 Task: Open a blank google sheet and write heading  Discount data  Add 10 product name:-  'Apple, Banana,_x000D_
Orange, Tomato, Potato, Onion, Carrot, Milk, Bread, Eggs (dozen). ' in march Last week sales are  1.99, 0.49, 0.79, 1.29, 0.99, 0.89, 0.69, 2.49, 1.99, 2.99.Discount (%):-  10, 20, 15, 5, 12, 8, 25, 10, 15, 20. Save page auditingSalesBySKU_2022
Action: Mouse moved to (263, 153)
Screenshot: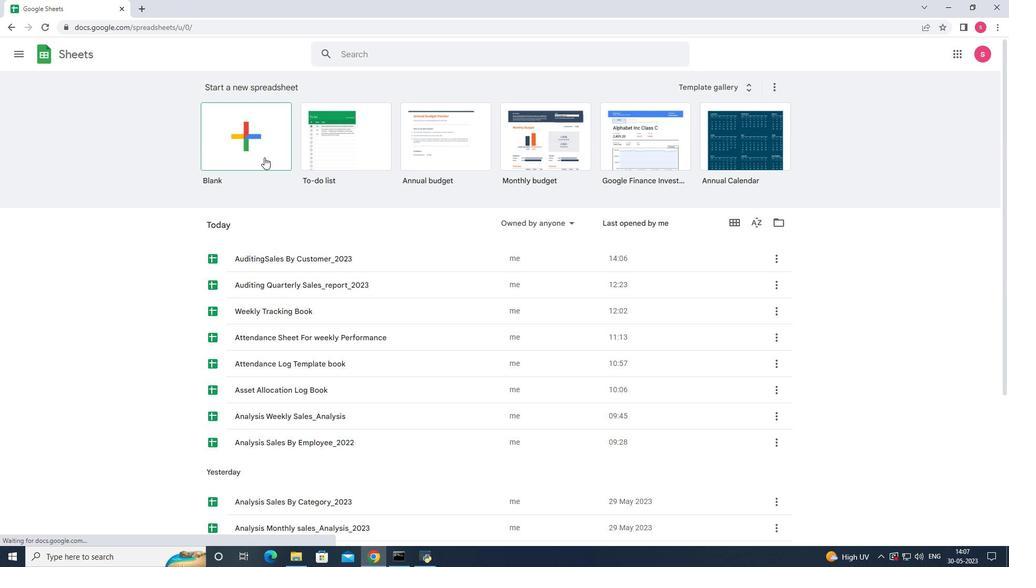 
Action: Mouse pressed left at (263, 153)
Screenshot: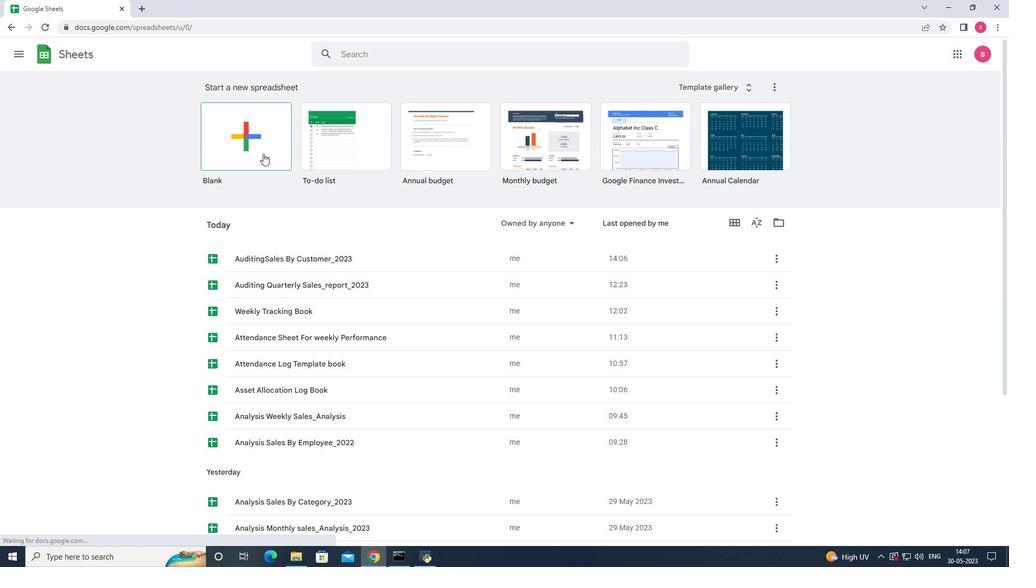 
Action: Mouse moved to (65, 130)
Screenshot: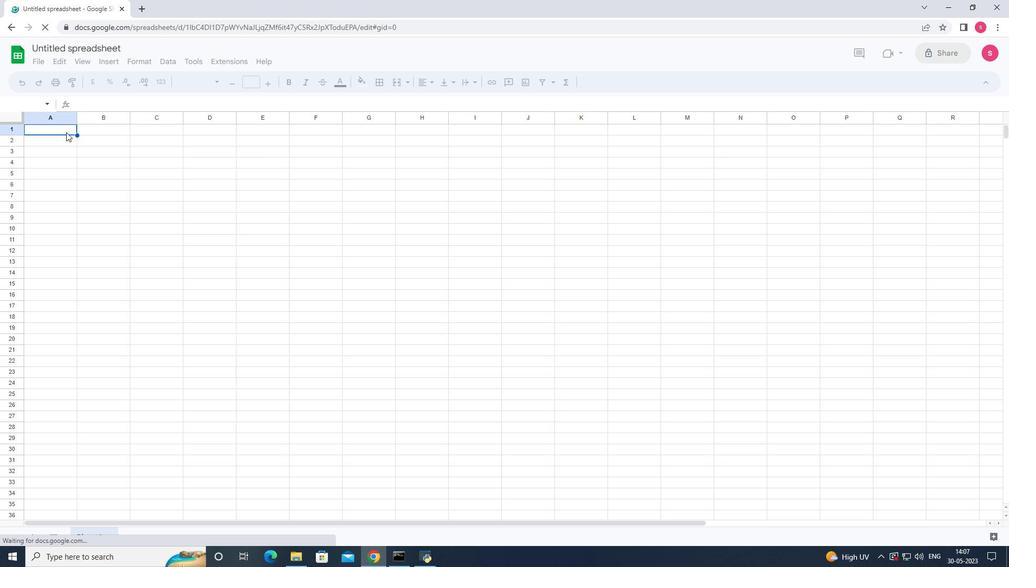 
Action: Mouse pressed left at (65, 130)
Screenshot: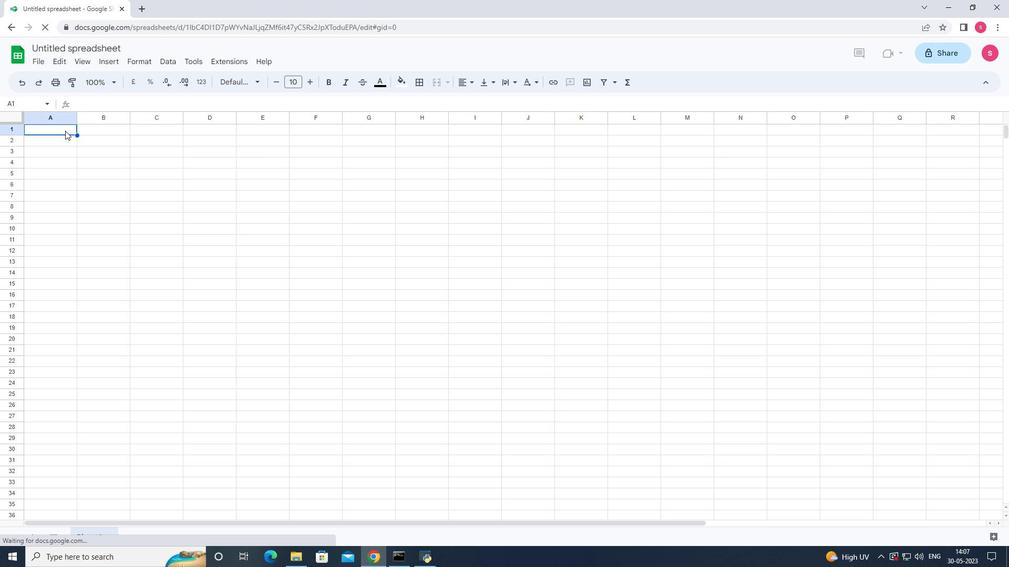 
Action: Key pressed <Key.shift><Key.shift><Key.shift><Key.shift><Key.shift><Key.shift><Key.shift><Key.shift><Key.shift><Key.shift><Key.shift>Discount<Key.space><Key.shift>Data<Key.enter><Key.shift>Name<Key.enter><Key.shift><Key.shift><Key.shift>Apple<Key.enter><Key.shift><Key.shift><Key.shift><Key.shift><Key.shift><Key.shift><Key.shift><Key.shift><Key.shift><Key.shift><Key.shift>Banana<Key.enter><Key.shift><Key.shift><Key.shift><Key.shift><Key.shift><Key.shift><Key.shift><Key.shift><Key.shift><Key.shift><Key.shift><Key.shift><Key.shift><Key.shift><Key.shift><Key.shift><Key.shift><Key.shift><Key.shift><Key.shift><Key.shift><Key.shift><Key.shift><Key.shift><Key.shift><Key.shift><Key.shift><Key.shift><Key.shift><Key.shift><Key.shift><Key.shift><Key.shift><Key.shift><Key.shift>Orange<Key.enter><Key.shift><Key.shift>Tomo<Key.backspace>ato<Key.enter><Key.shift><Key.shift><Key.shift><Key.shift><Key.shift><Key.shift><Key.shift><Key.shift>Pata<Key.backspace><Key.backspace><Key.backspace>otato<Key.enter><Key.shift>oni<Key.backspace><Key.backspace><Key.backspace><Key.shift>Onion<Key.enter><Key.shift><Key.shift><Key.shift><Key.shift><Key.shift>Carrot<Key.enter><Key.shift><Key.shift><Key.shift><Key.shift><Key.shift><Key.shift><Key.shift><Key.shift>Milk<Key.enter><Key.shift><Key.shift><Key.shift><Key.shift><Key.shift><Key.shift><Key.shift><Key.shift><Key.shift><Key.shift><Key.shift><Key.shift><Key.shift>Bread<Key.enter><Key.shift><Key.shift><Key.shift><Key.shift><Key.shift><Key.shift>Eggs<Key.shift><Key.shift><Key.shift><Key.shift><Key.shift><Key.shift><Key.shift><Key.shift><Key.shift><Key.shift><Key.shift><Key.shift><Key.shift><Key.shift><Key.shift><Key.shift><Key.shift><Key.shift><Key.shift><Key.shift><Key.shift><Key.shift><Key.shift><Key.shift><Key.shift><Key.shift><Key.shift><Key.shift><Key.shift><Key.shift><Key.shift><Key.shift><Key.shift><Key.shift><Key.shift><Key.shift>(<Key.shift>dozen<Key.shift>)
Screenshot: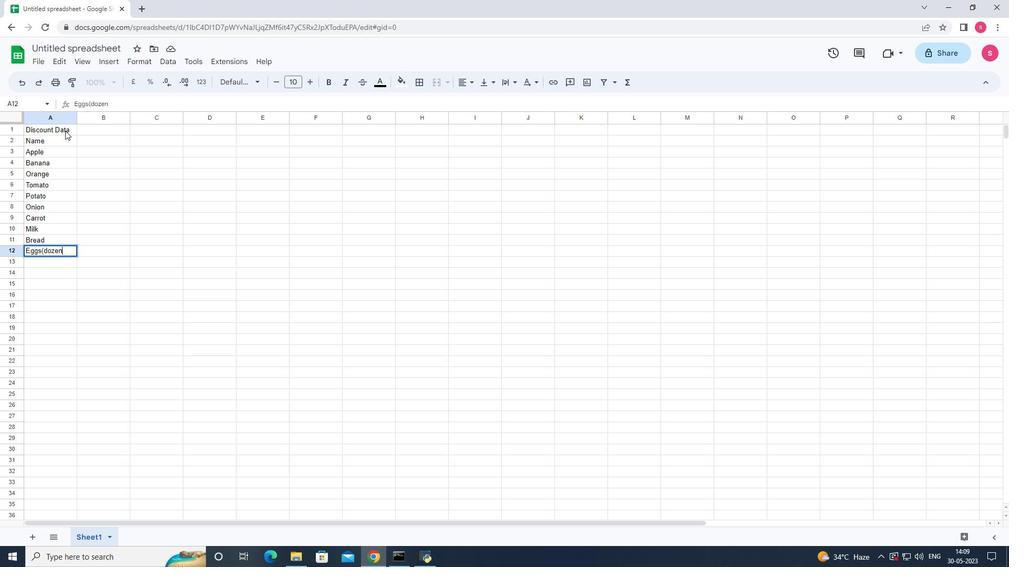 
Action: Mouse moved to (104, 138)
Screenshot: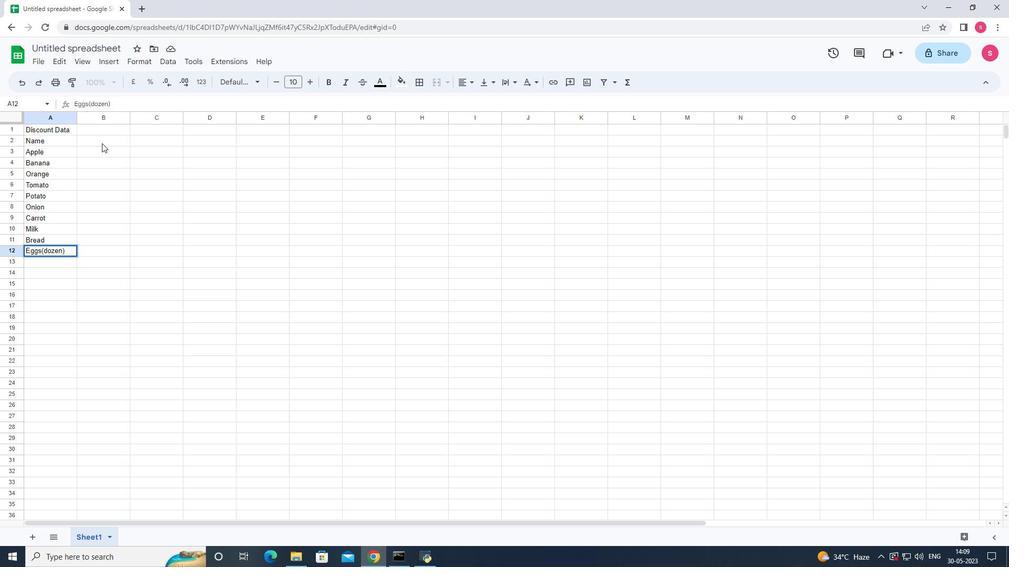 
Action: Mouse pressed left at (104, 138)
Screenshot: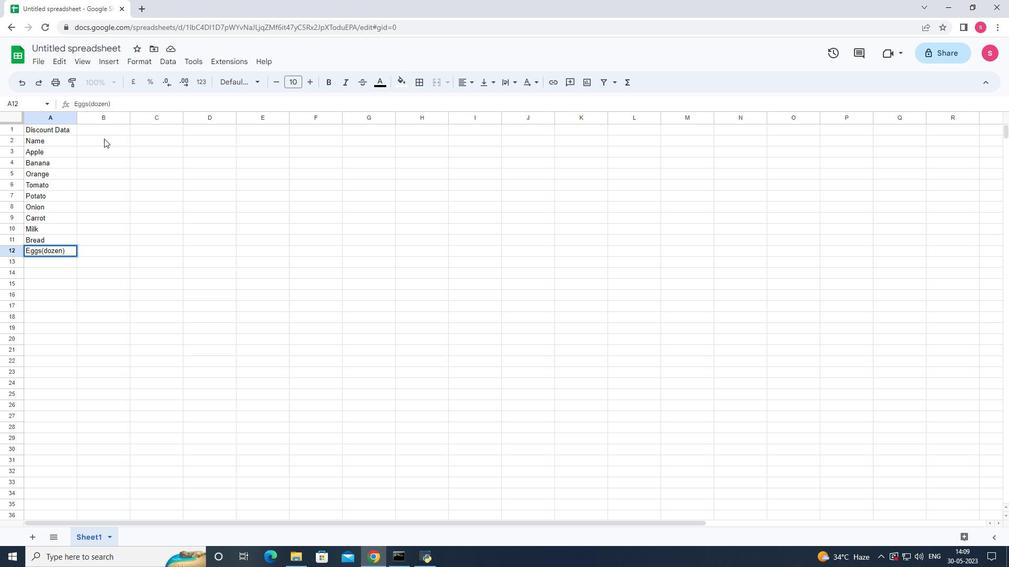 
Action: Key pressed <Key.shift><Key.shift><Key.shift><Key.shift><Key.shift><Key.shift>March<Key.space><Key.shift>Last<Key.space><Key.shift>Week<Key.space><Key.shift>Sales<Key.enter>1.99<Key.down>0.49<Key.down>0.79<Key.down>1.29<Key.down>0.99<Key.down>0.69<Key.down>2.49<Key.down>1<Key.up><Key.up>0.89<Key.down>0.69<Key.down>0.<Key.backspace><Key.backspace>2.49<Key.down>1.99<Key.down>2.99<Key.down>
Screenshot: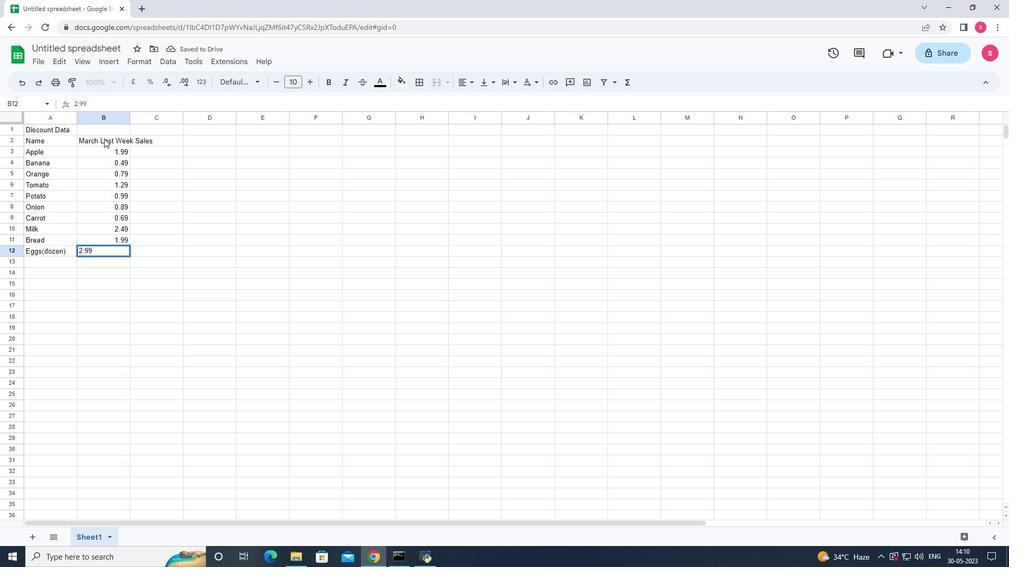 
Action: Mouse moved to (130, 121)
Screenshot: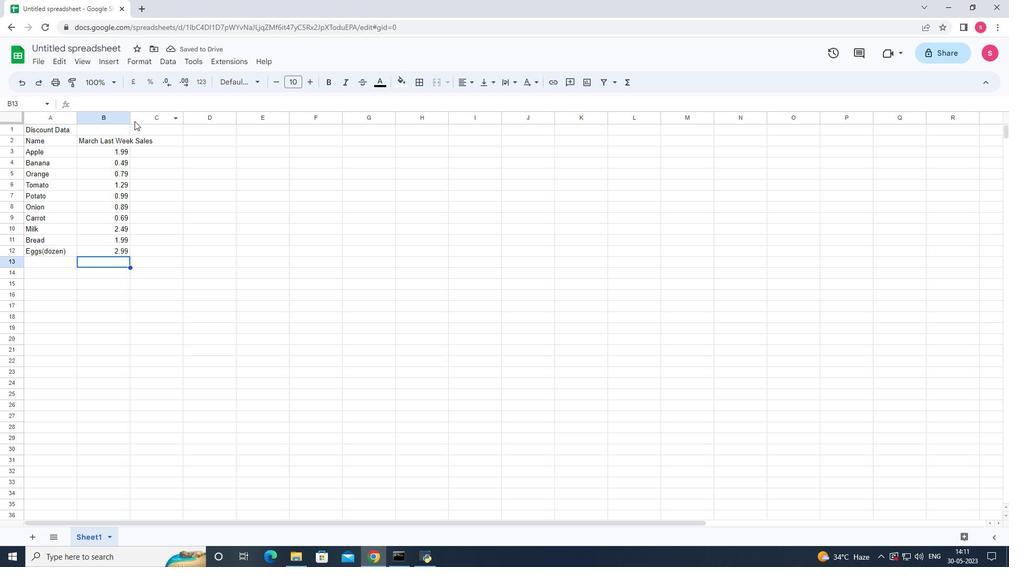 
Action: Mouse pressed left at (130, 121)
Screenshot: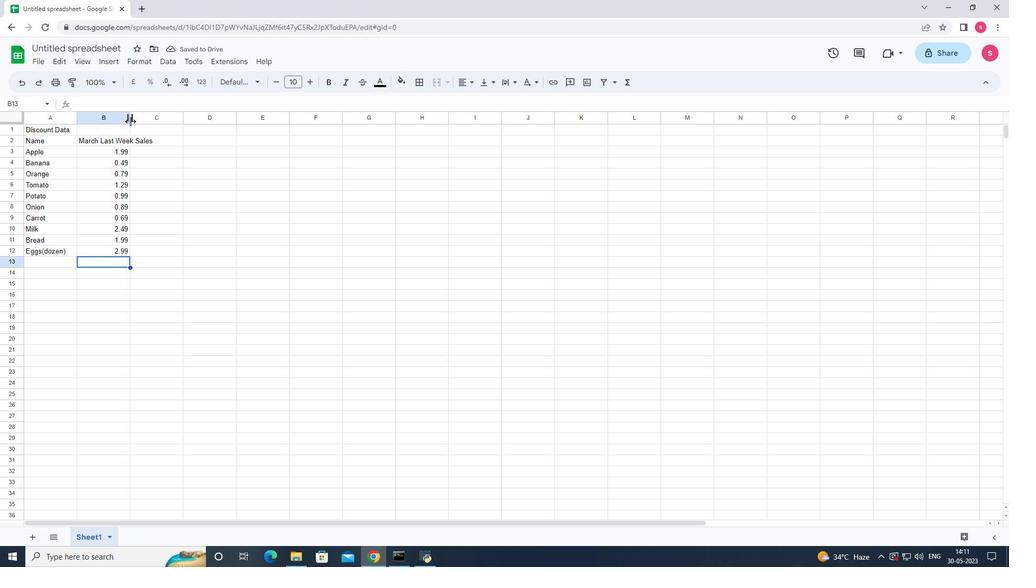 
Action: Mouse pressed left at (130, 121)
Screenshot: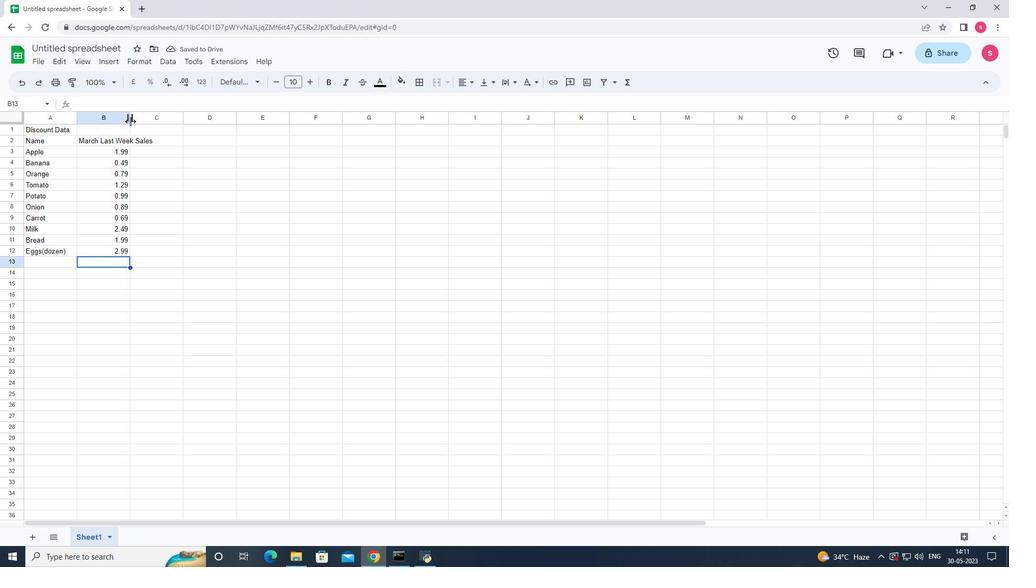 
Action: Mouse moved to (170, 140)
Screenshot: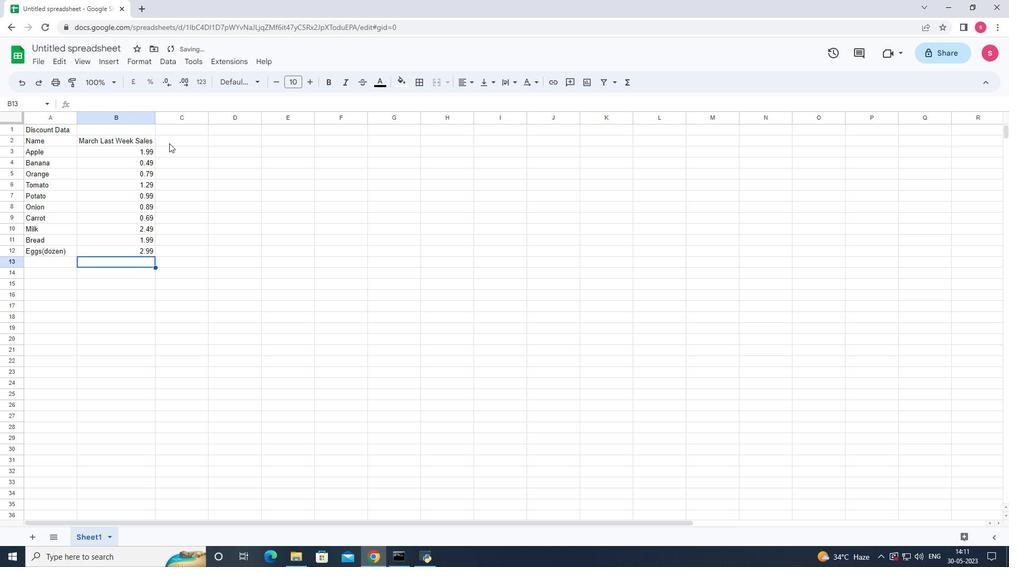 
Action: Mouse pressed left at (170, 140)
Screenshot: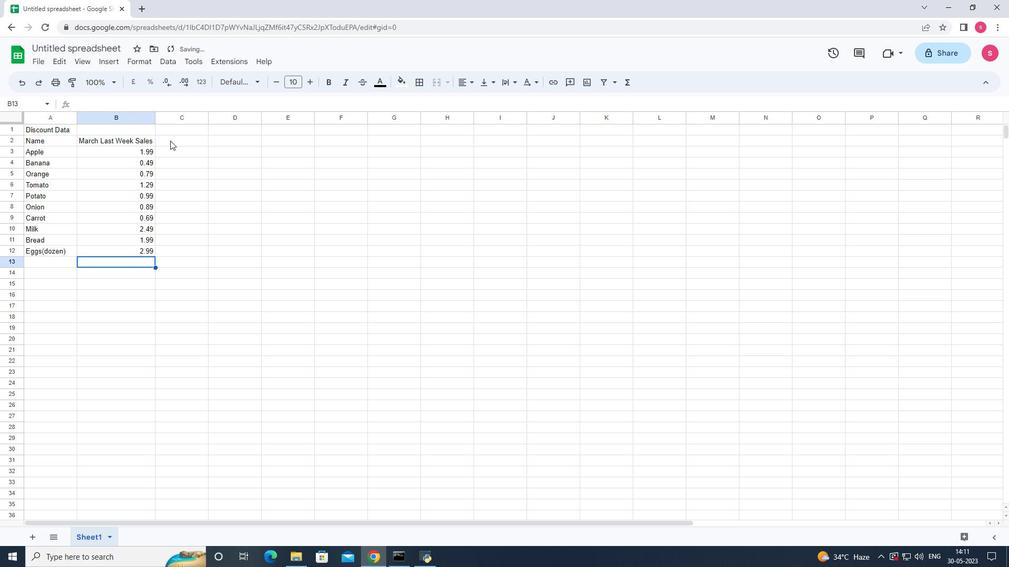 
Action: Key pressed <Key.shift><Key.shift><Key.shift><Key.shift><Key.shift>Discount<Key.shift><Key.shift><Key.shift>(<Key.shift>%<Key.shift>)<Key.down>10<Key.down>20<Key.down>15<Key.down>5<Key.down>12<Key.down>8<Key.down>25<Key.down>10<Key.down>15<Key.down>20<Key.down>
Screenshot: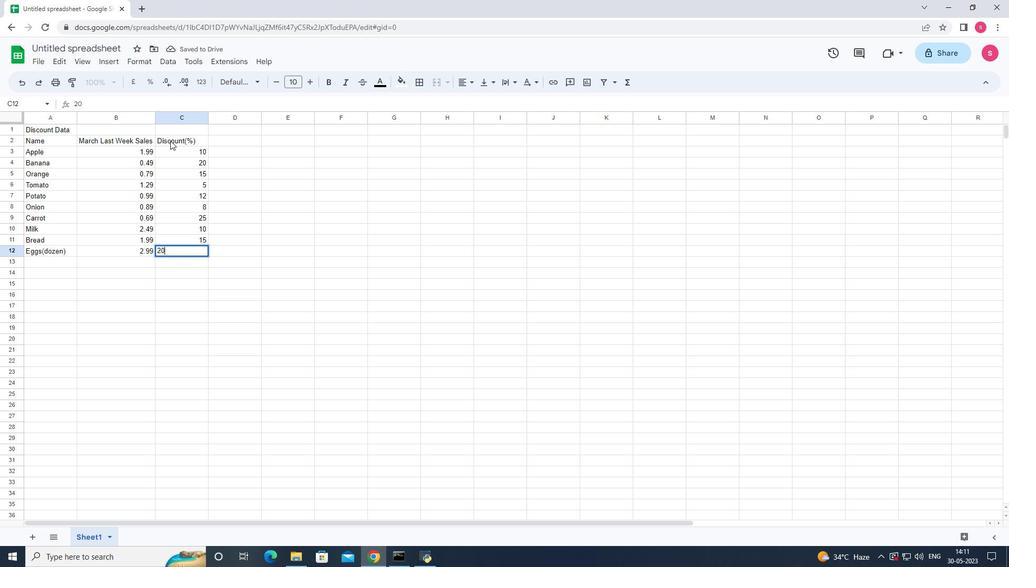 
Action: Mouse moved to (258, 242)
Screenshot: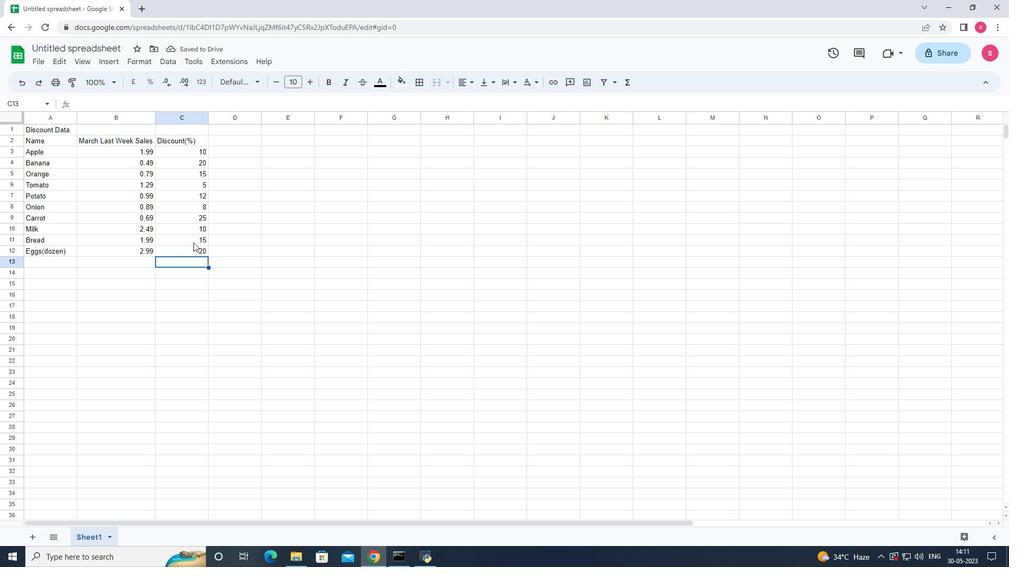 
Action: Mouse pressed left at (258, 242)
Screenshot: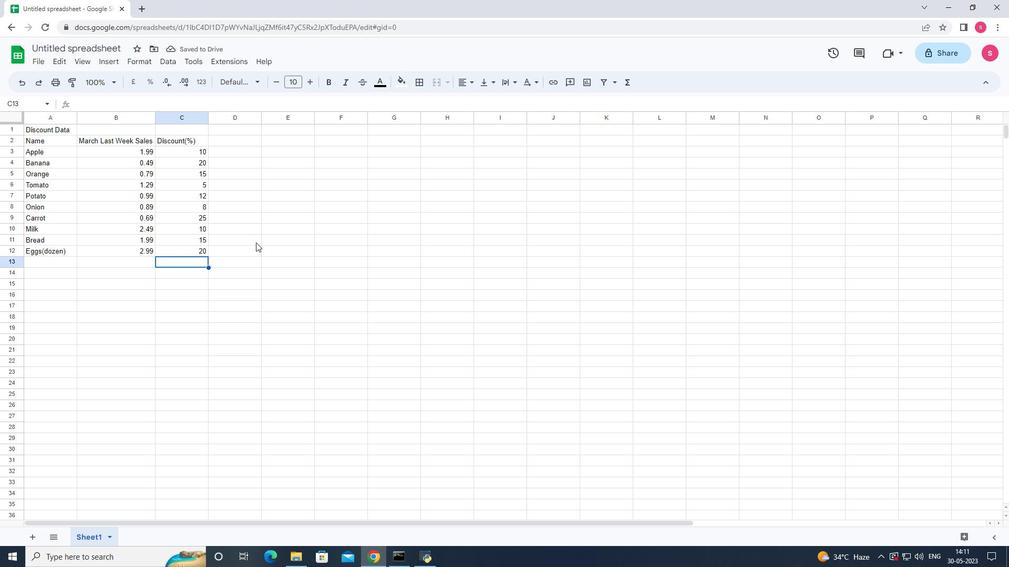 
Action: Mouse moved to (39, 63)
Screenshot: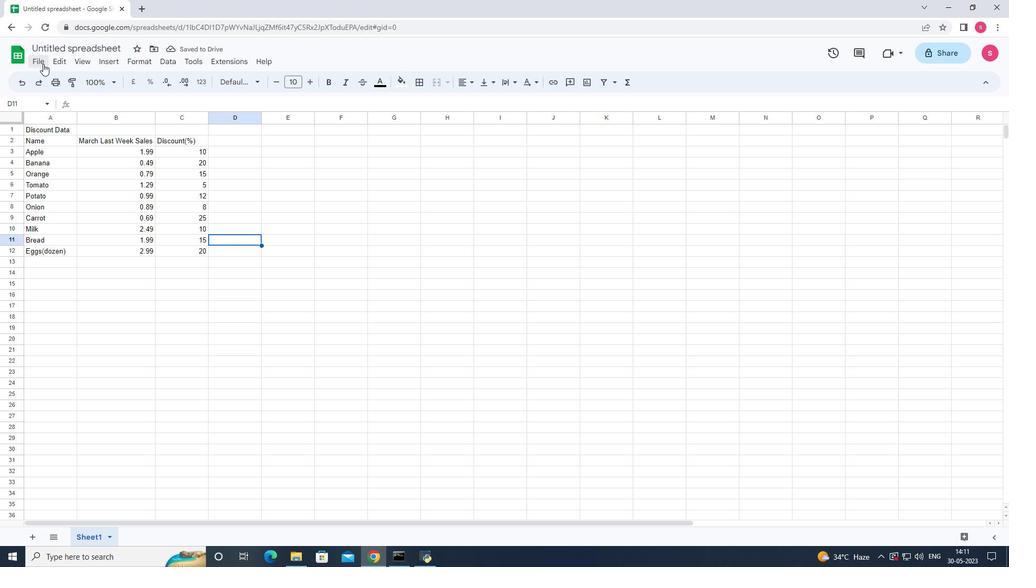 
Action: Mouse pressed left at (39, 63)
Screenshot: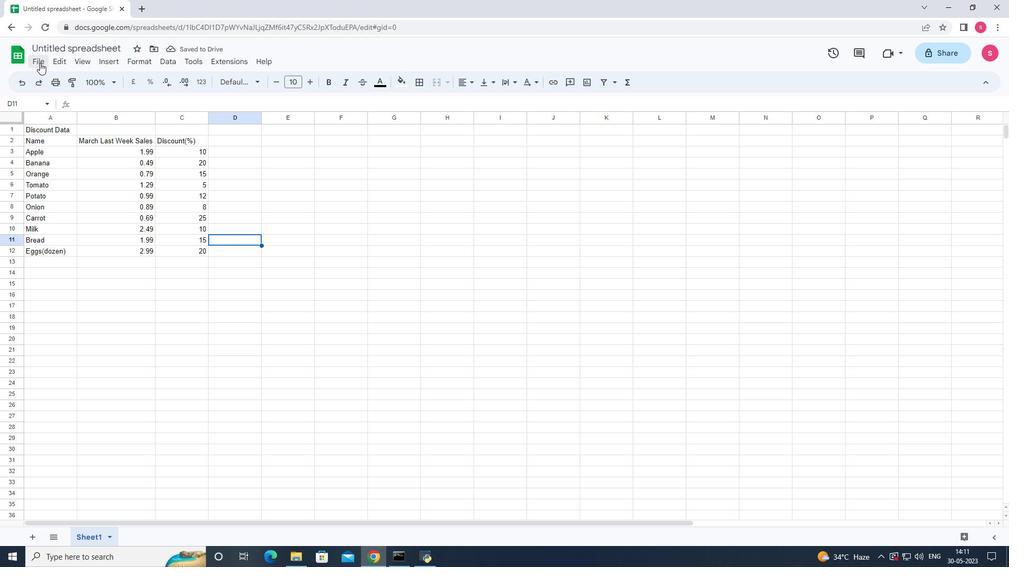 
Action: Mouse moved to (66, 218)
Screenshot: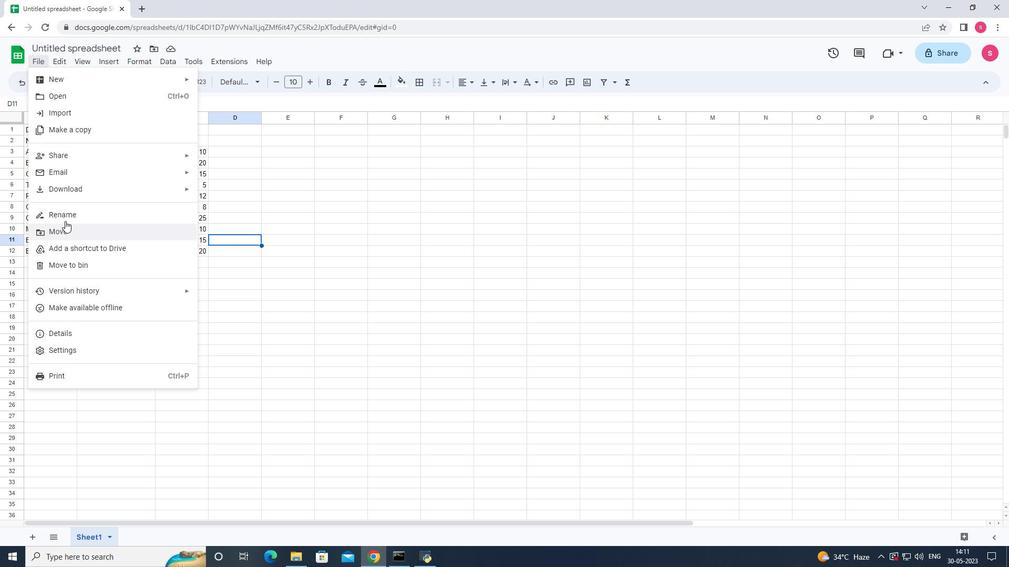 
Action: Mouse pressed left at (66, 218)
Screenshot: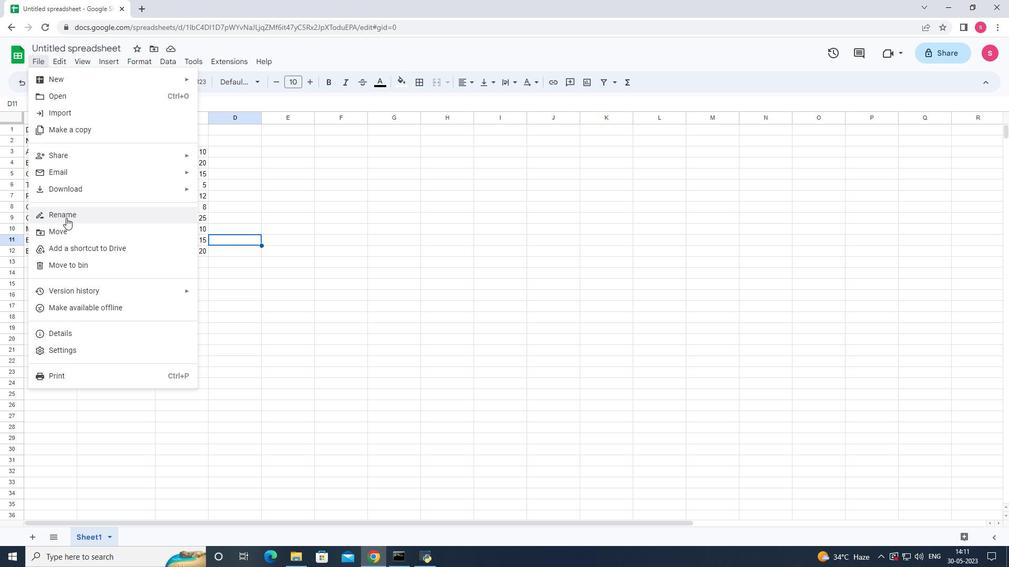 
Action: Key pressed <Key.shift><Key.shift><Key.shift><Key.shift>Auditing<Key.space><Key.shift>Sales<Key.space><Key.shift>By<Key.space><Key.shift>SKU<Key.shift>_2022<Key.enter>
Screenshot: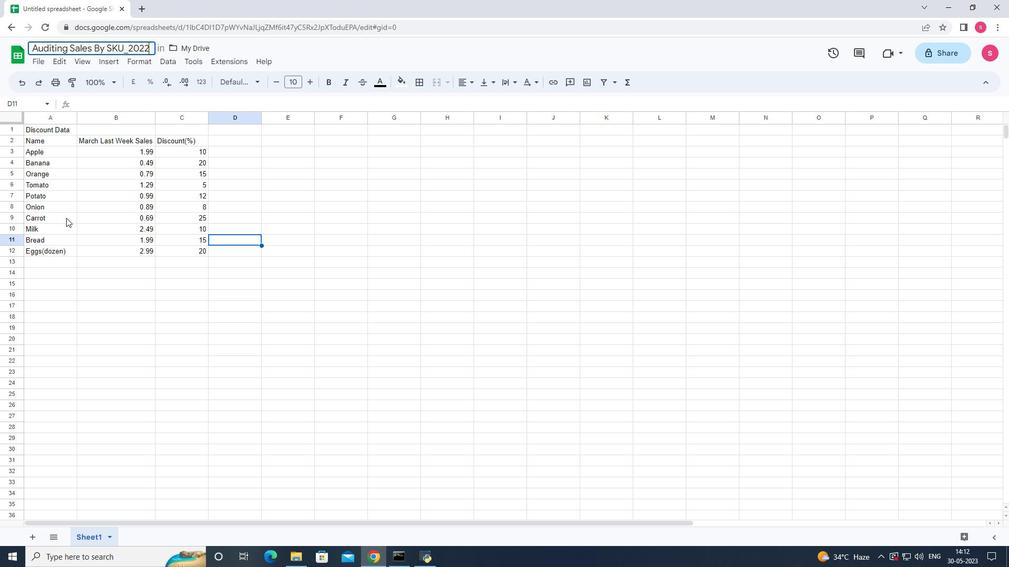 
Action: Mouse moved to (231, 327)
Screenshot: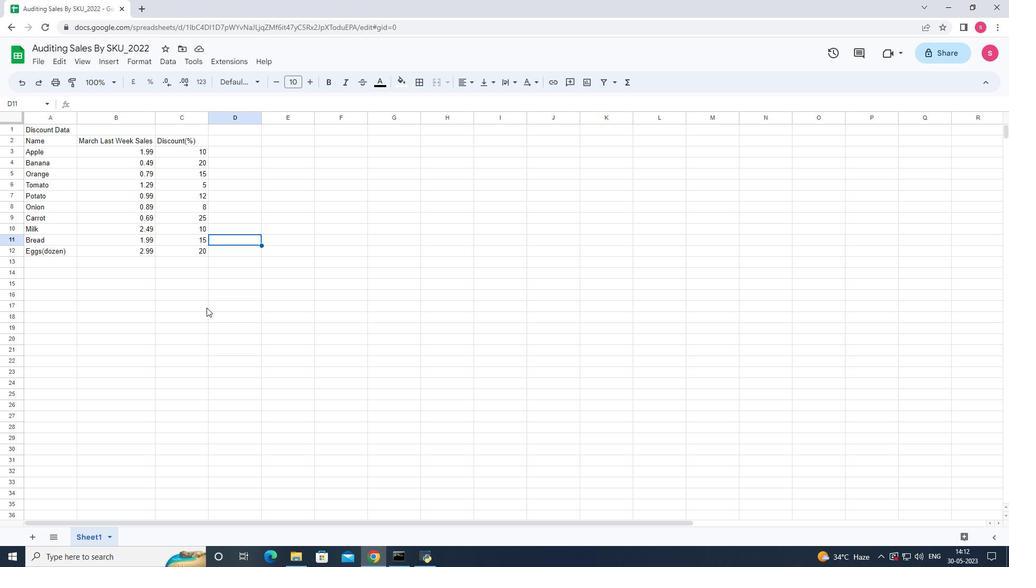 
Action: Mouse pressed left at (231, 327)
Screenshot: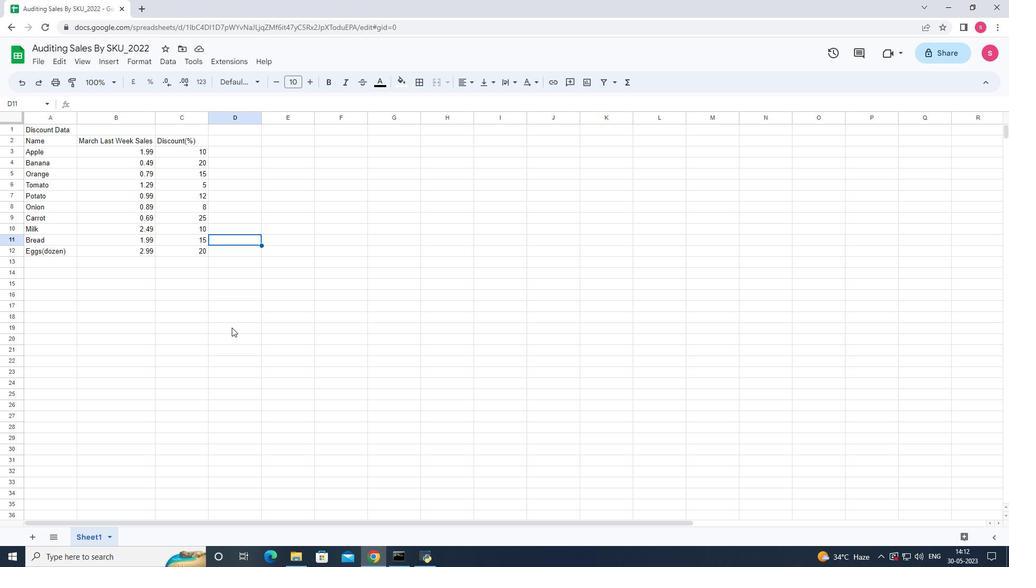 
Action: Mouse moved to (137, 325)
Screenshot: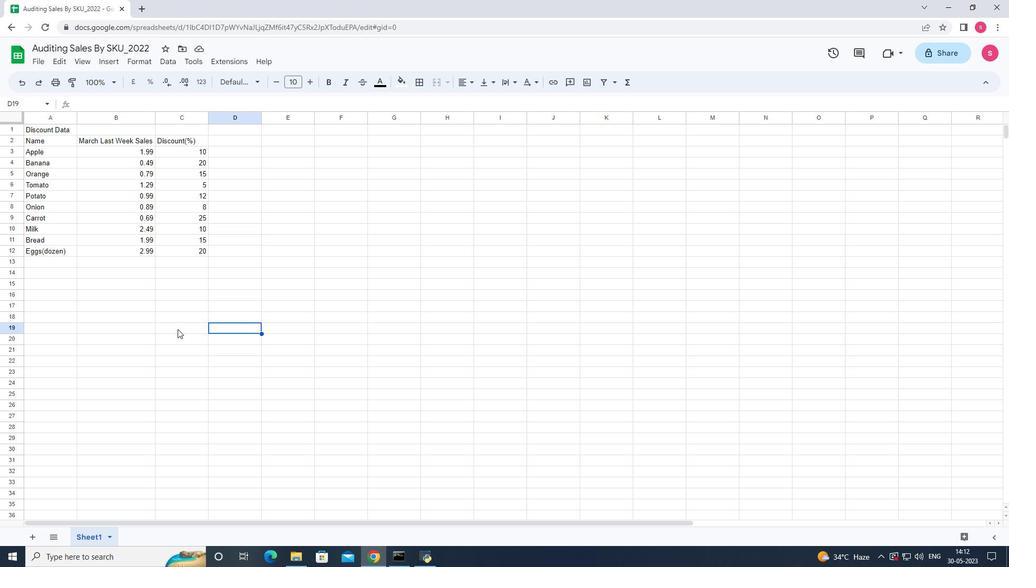 
Action: Mouse pressed left at (137, 325)
Screenshot: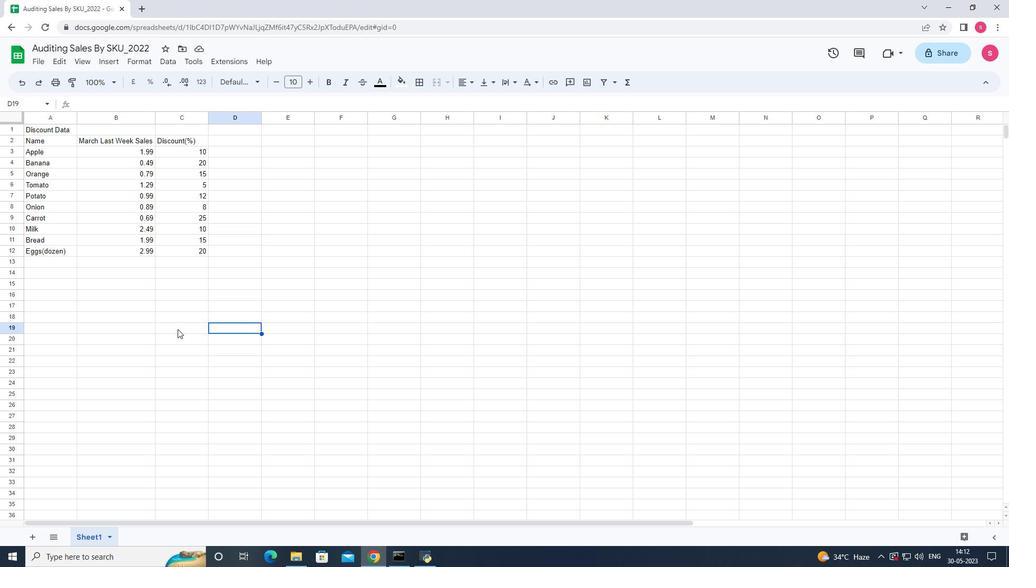 
Action: Mouse moved to (237, 247)
Screenshot: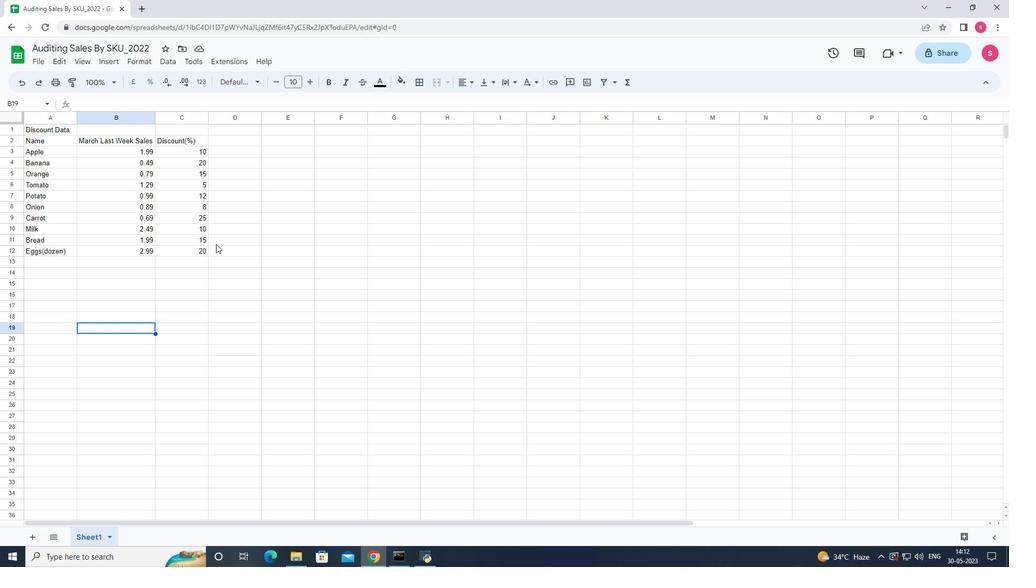 
Action: Mouse pressed left at (237, 247)
Screenshot: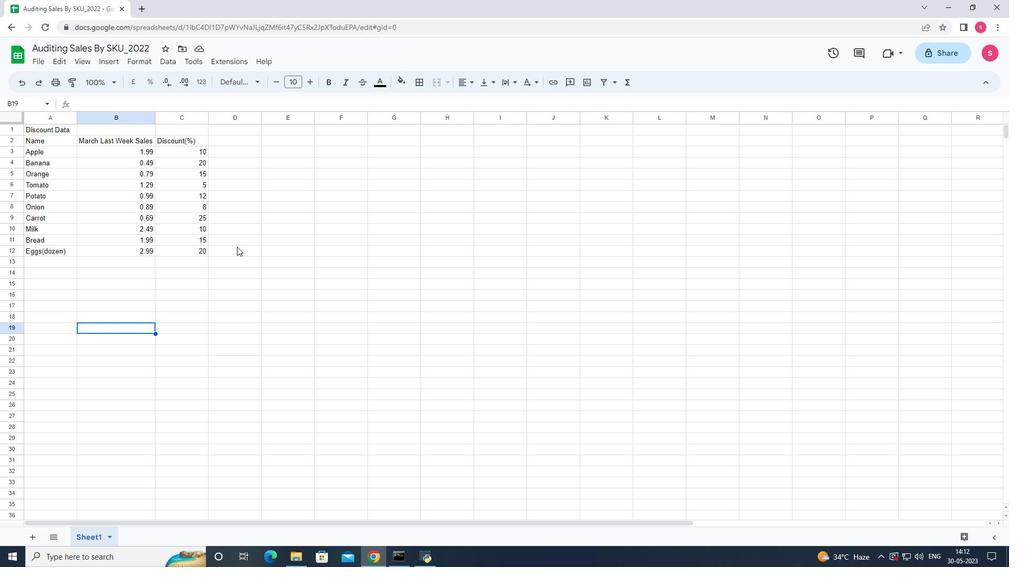 
